 Task: Format Manipulation: Convert a video to an animated PNG sequence.
Action: Mouse pressed right at (692, 641)
Screenshot: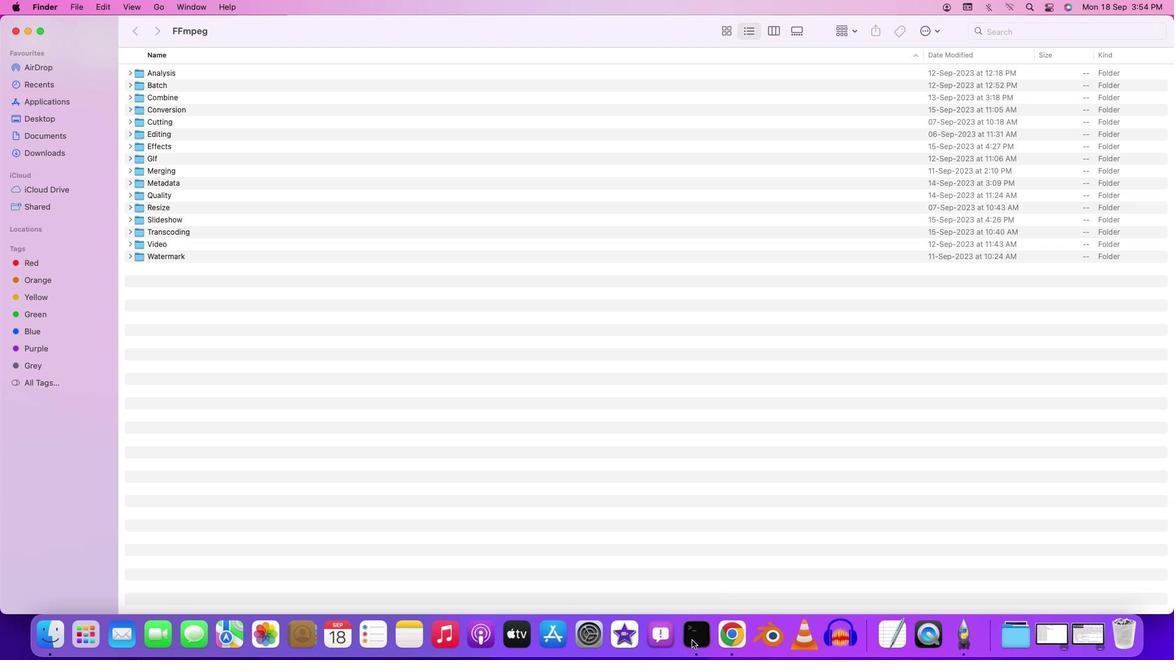 
Action: Mouse moved to (697, 486)
Screenshot: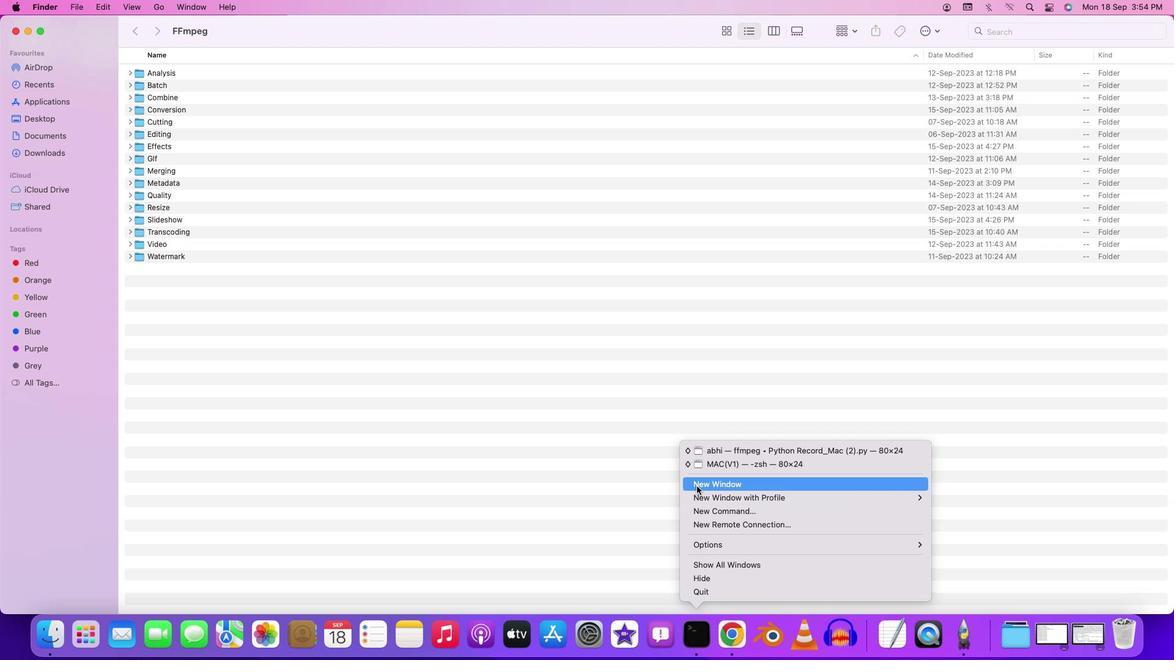 
Action: Mouse pressed left at (697, 486)
Screenshot: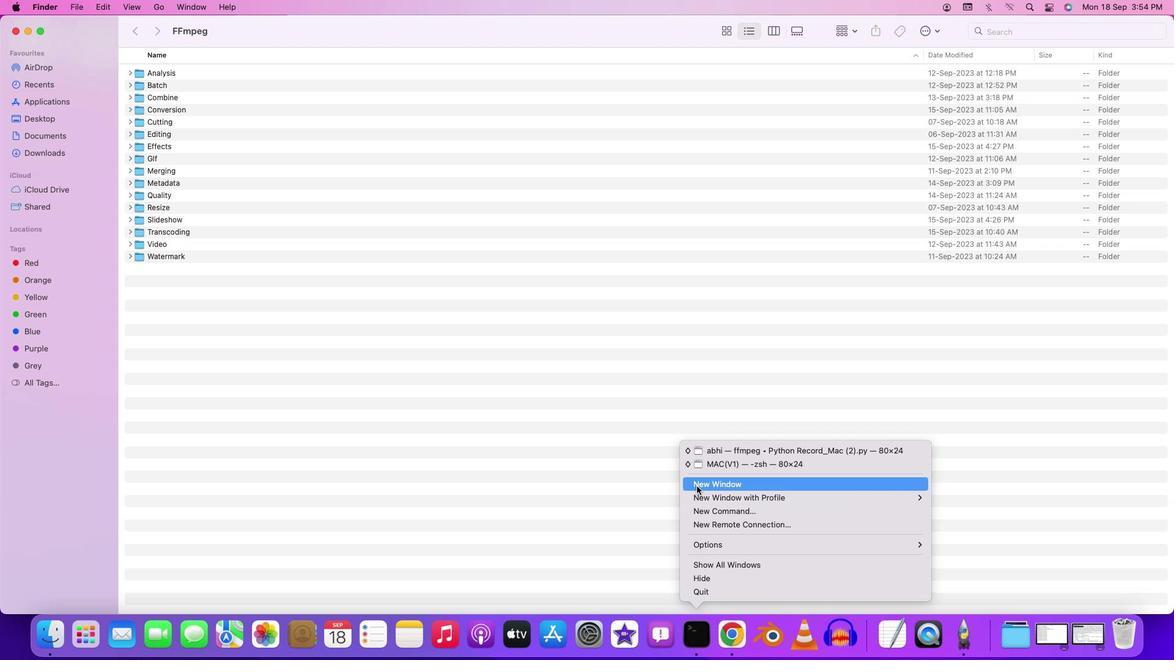 
Action: Mouse moved to (138, 64)
Screenshot: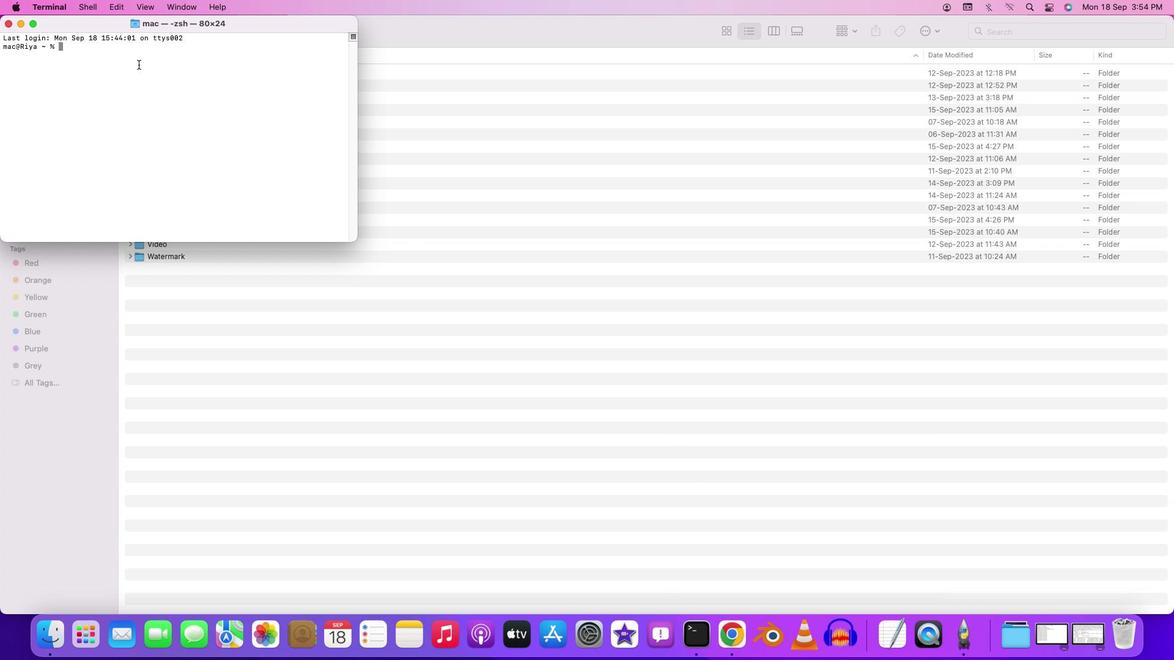
Action: Mouse pressed left at (138, 64)
Screenshot: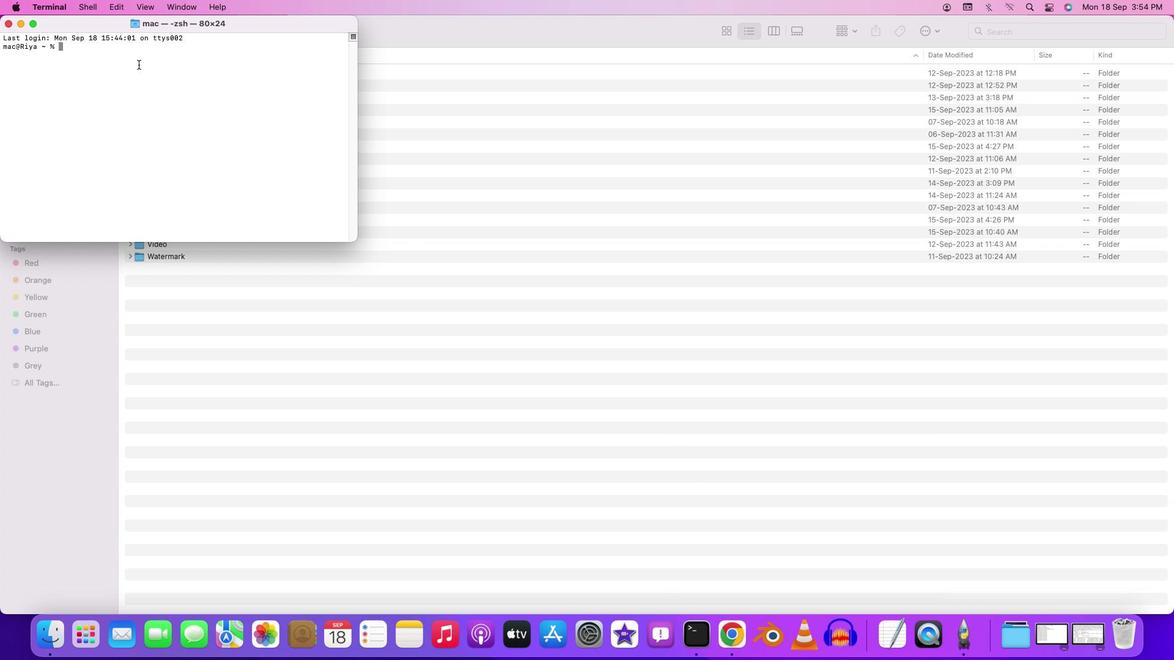 
Action: Key pressed 'c''d'Key.space'd''e''s''k''t''o''p'Key.enter'c'Key.backspace'c'Key.backspaceKey.backspace'c''d'Key.space'f''f''m''p''e''g'Key.enter'c''d'Key.space'm''e''r''g''i''n''g'Key.enter'c''d'Key.space'v''i''d''e''o'Key.enter'f''f''m''p''e''g'Key.space'-''i'Key.space'i''n''p''u''t''.''m''p''4'Key.space'-''v''f'Key.spaceKey.shift'"''f''p''s''=''1''0'',''s''c''a''l''e''=''3''2''0'
Screenshot: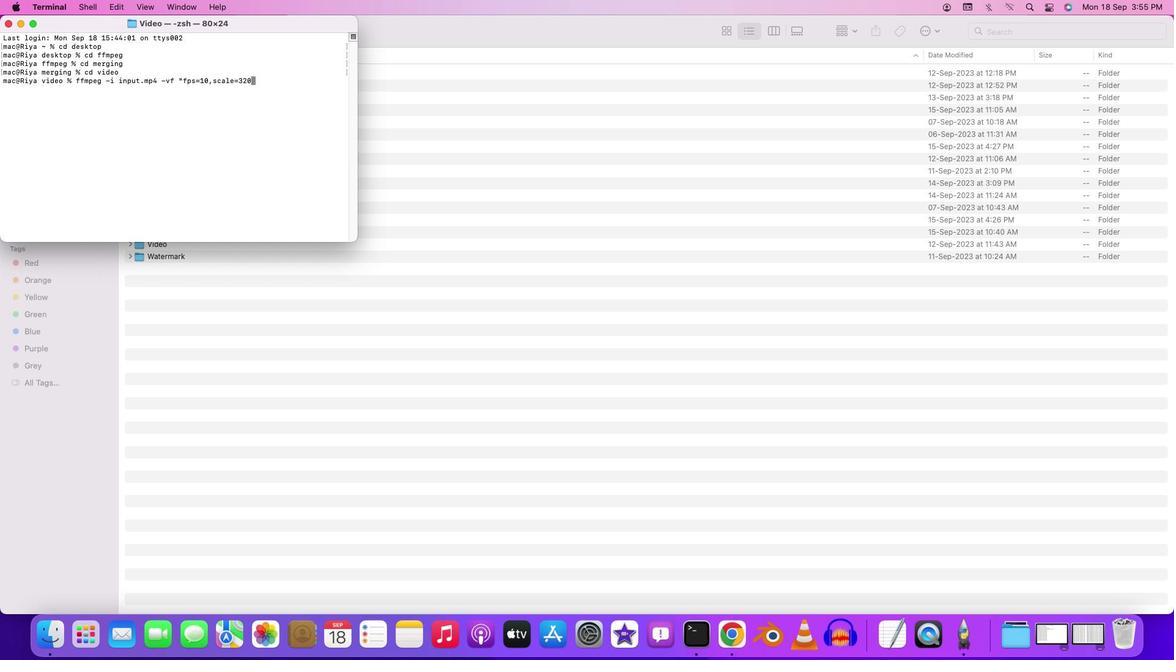 
Action: Mouse moved to (197, 23)
Screenshot: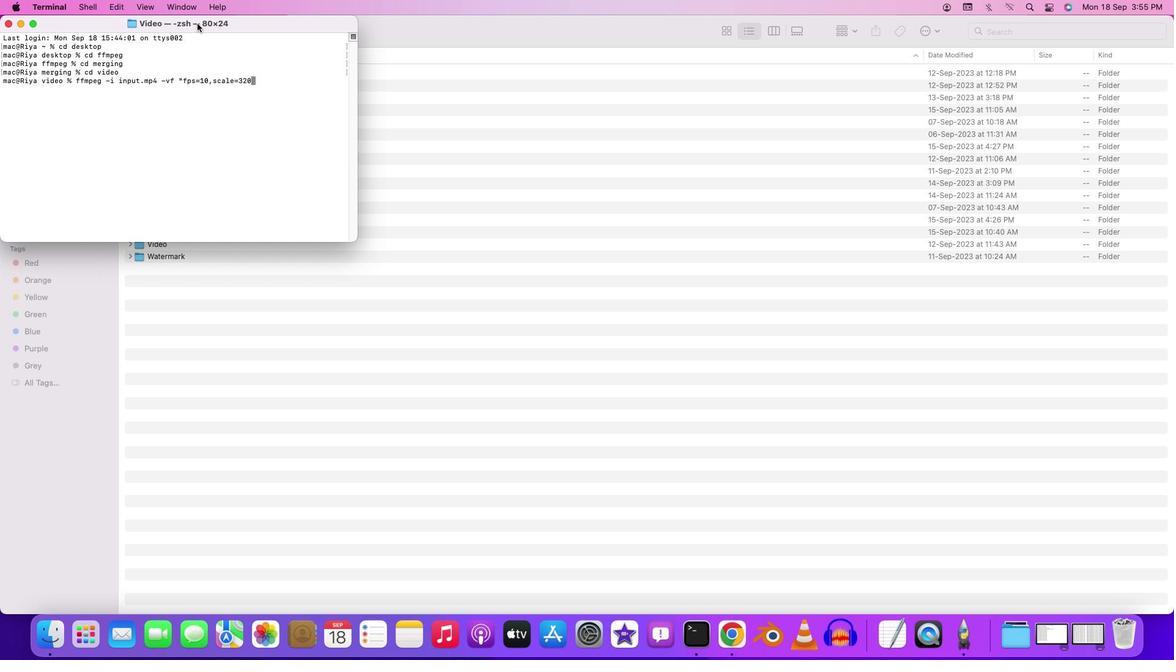 
Action: Mouse pressed left at (197, 23)
Screenshot: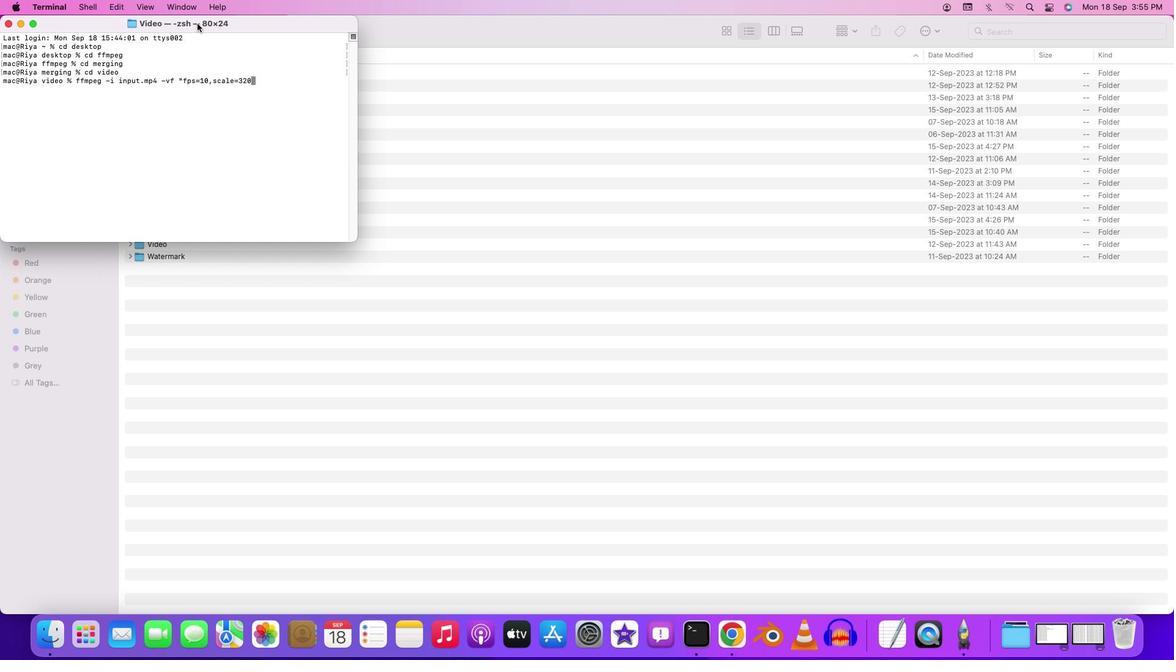 
Action: Mouse pressed left at (197, 23)
Screenshot: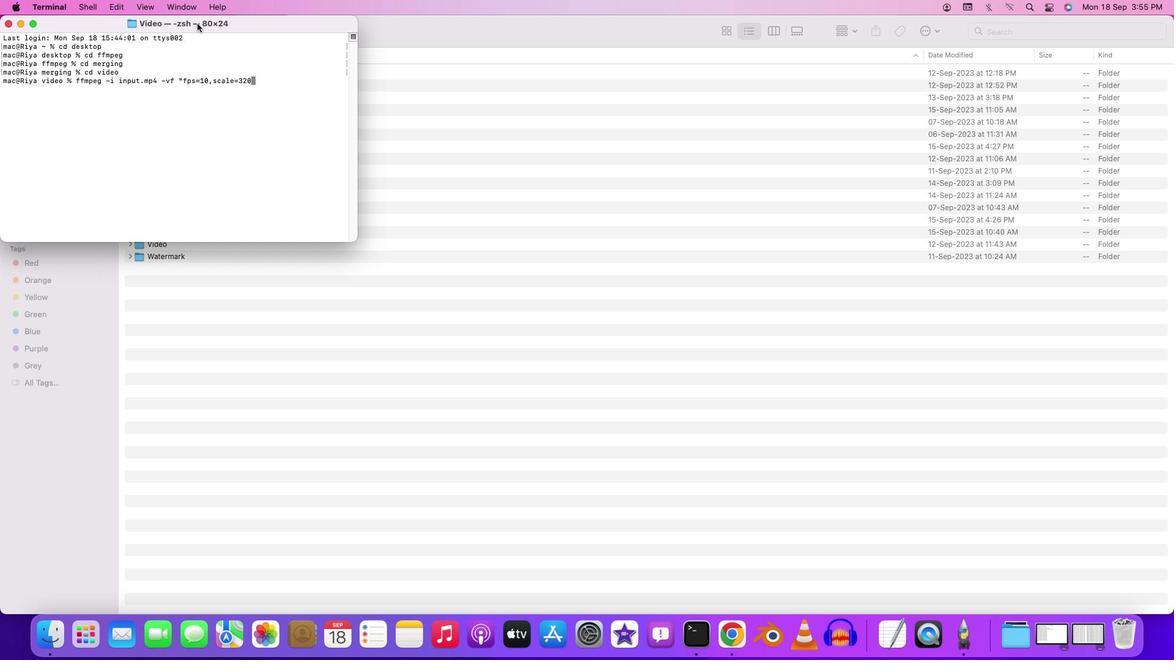 
Action: Mouse moved to (326, 118)
Screenshot: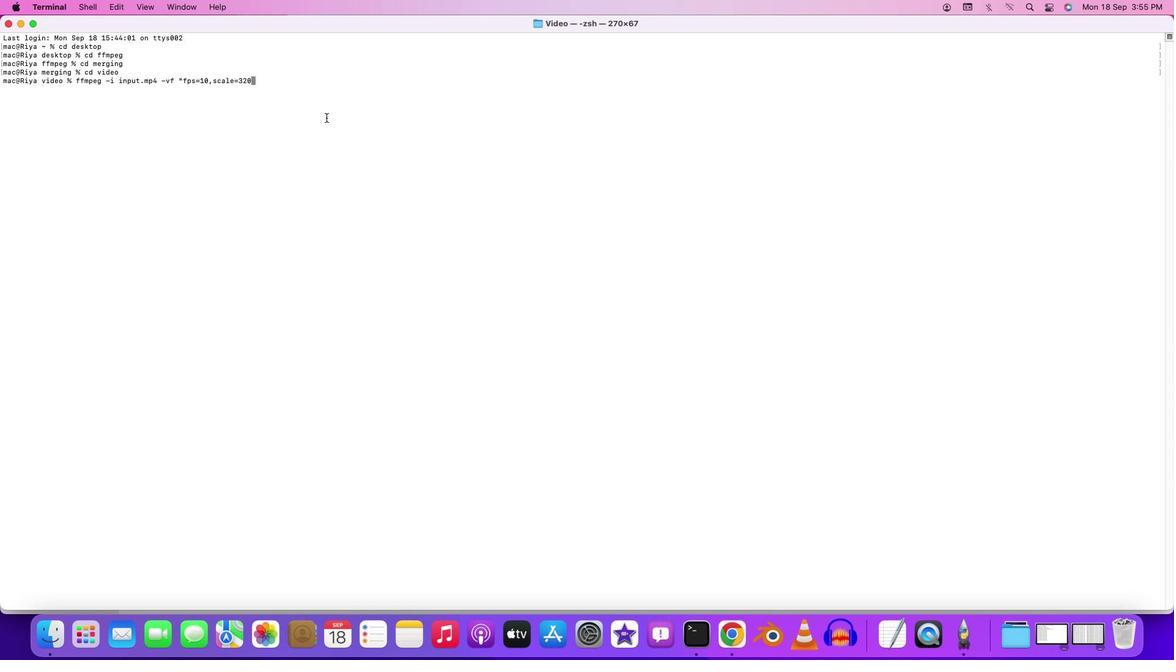 
Action: Key pressed Key.shift':''-''1'Key.shift'"'Key.space'o''u''t''p''u''t'Key.shift'_'Key.shift'%''0''4''d''.''p''n''g'Key.enter
Screenshot: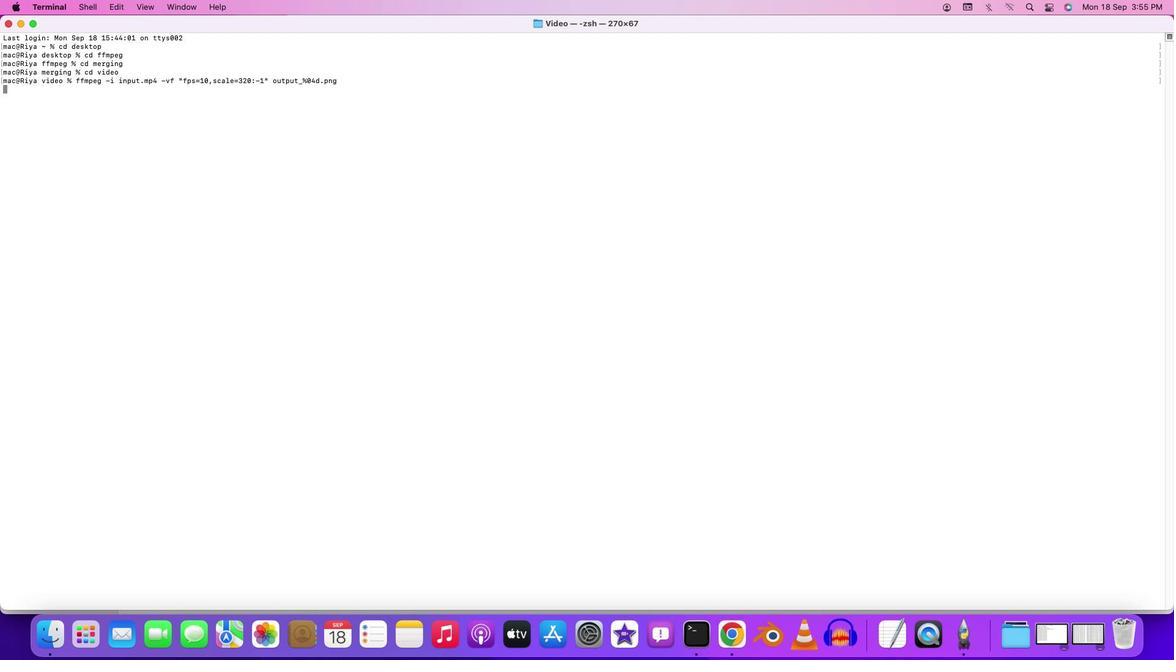 
Action: Mouse moved to (460, 503)
Screenshot: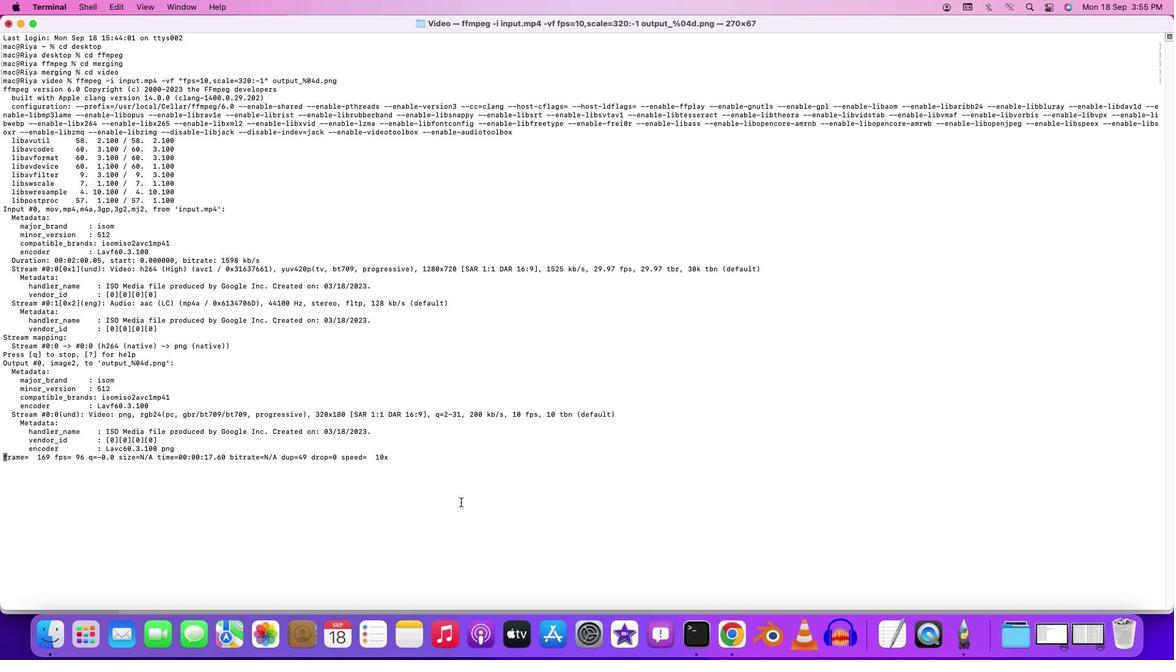 
